 Task: Add Andalou Naturals Lavender Hand Cream to the cart.
Action: Mouse moved to (782, 295)
Screenshot: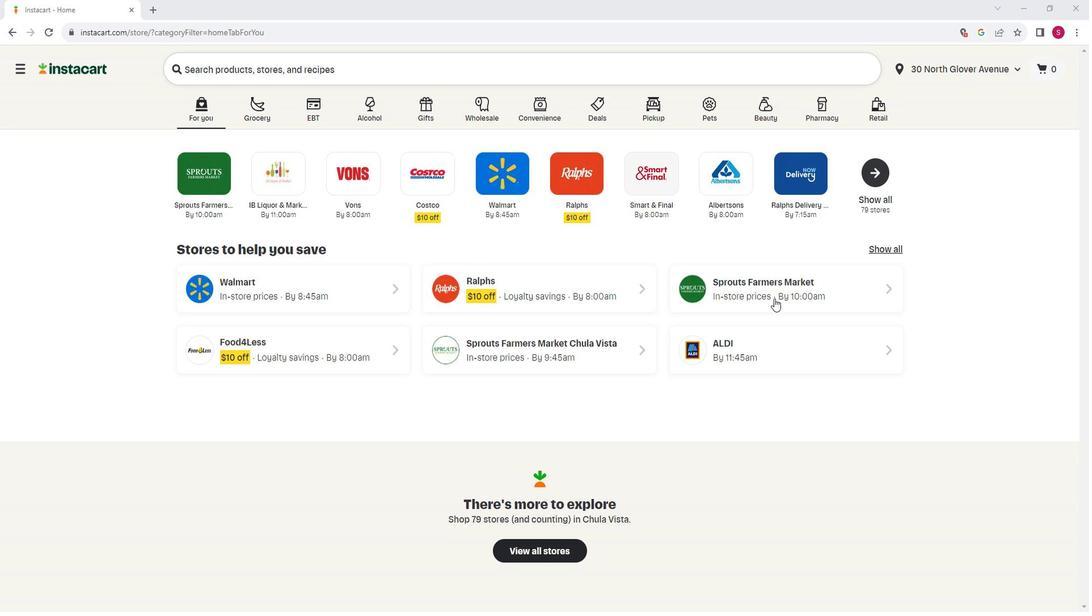
Action: Mouse pressed left at (782, 295)
Screenshot: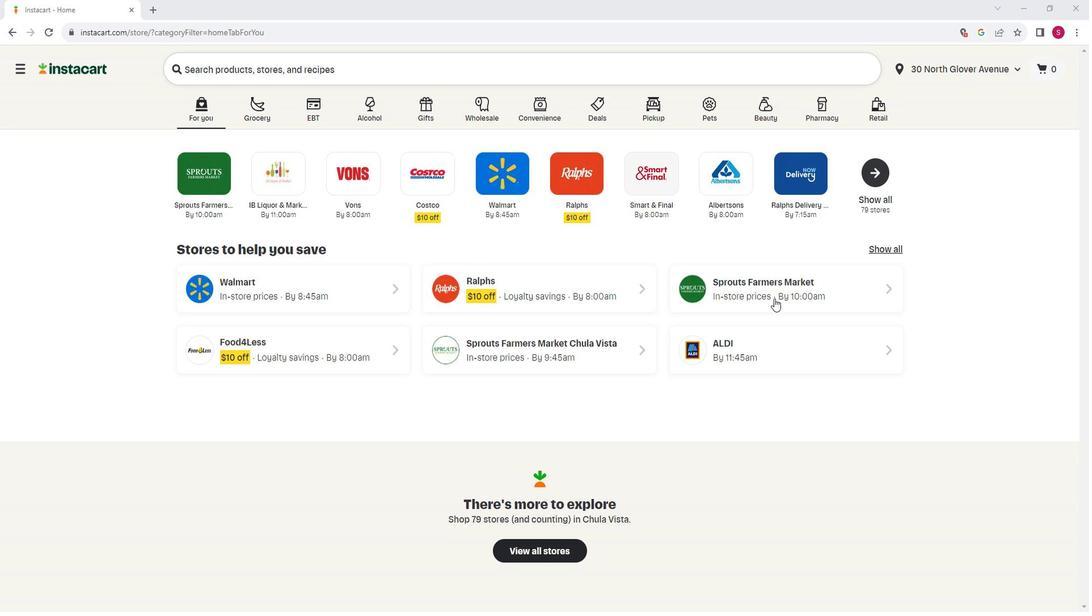 
Action: Mouse moved to (85, 328)
Screenshot: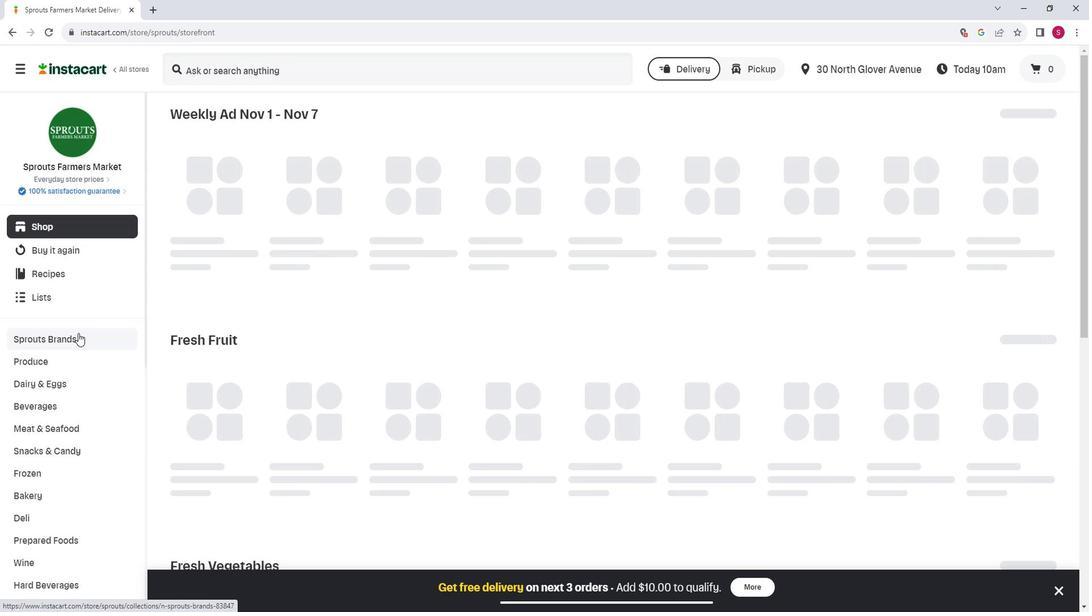 
Action: Mouse scrolled (85, 327) with delta (0, 0)
Screenshot: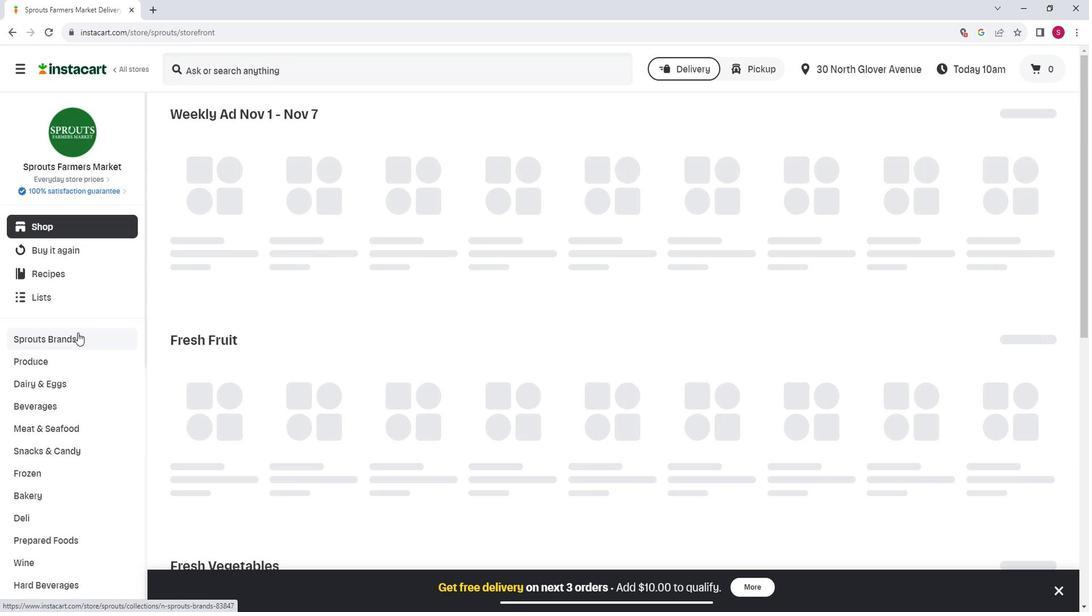 
Action: Mouse scrolled (85, 327) with delta (0, 0)
Screenshot: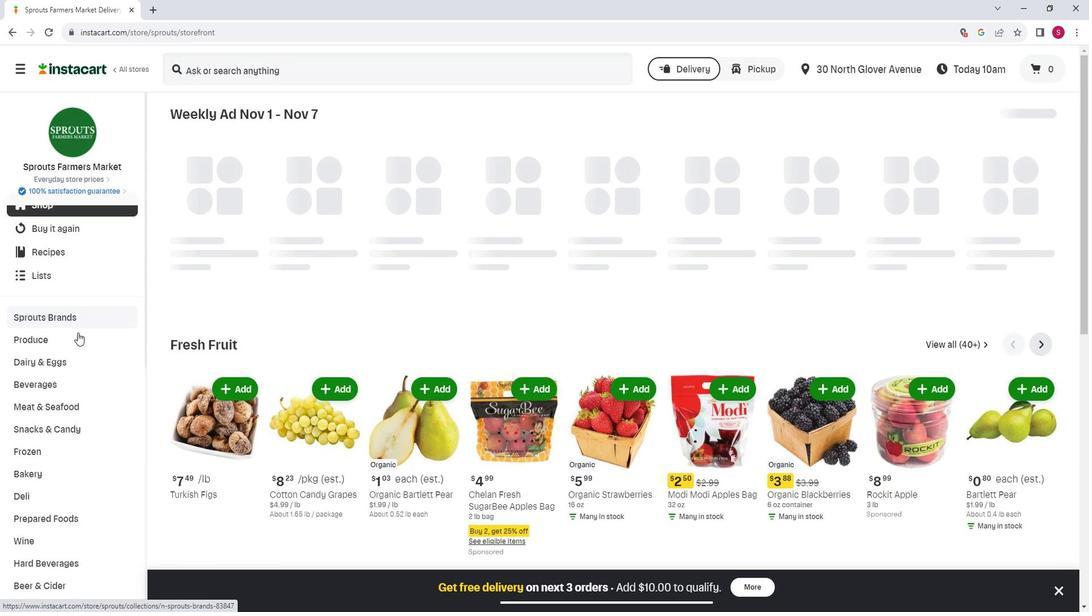 
Action: Mouse scrolled (85, 327) with delta (0, 0)
Screenshot: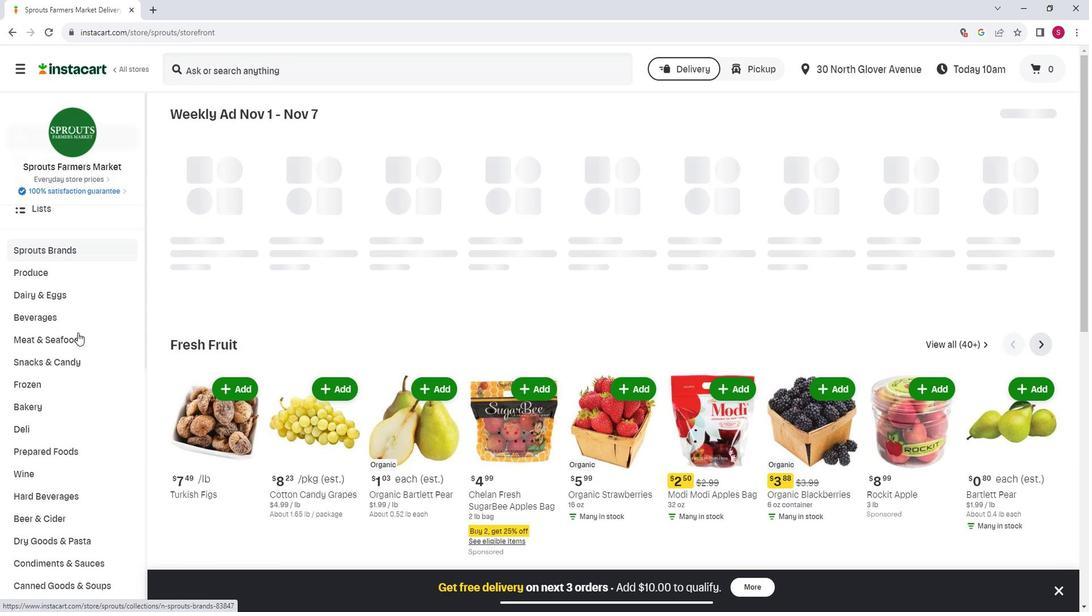 
Action: Mouse scrolled (85, 327) with delta (0, 0)
Screenshot: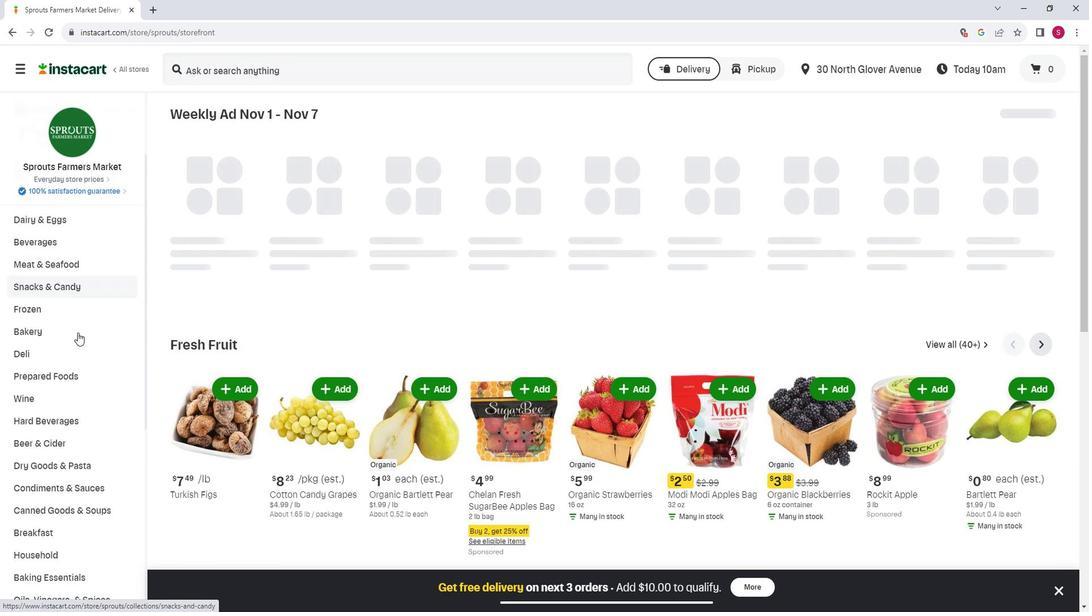 
Action: Mouse scrolled (85, 327) with delta (0, 0)
Screenshot: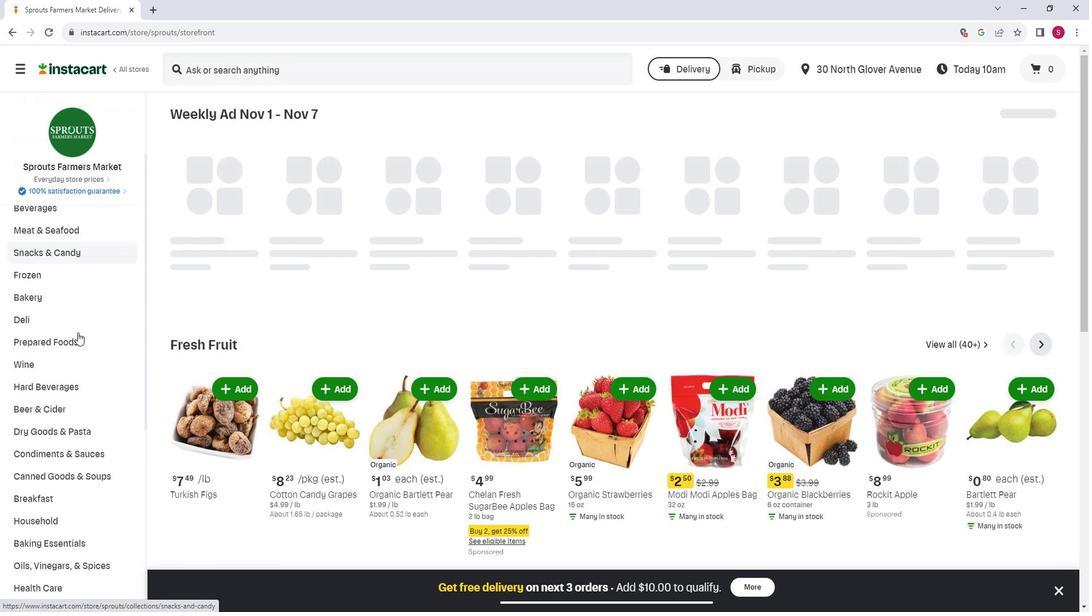 
Action: Mouse scrolled (85, 327) with delta (0, 0)
Screenshot: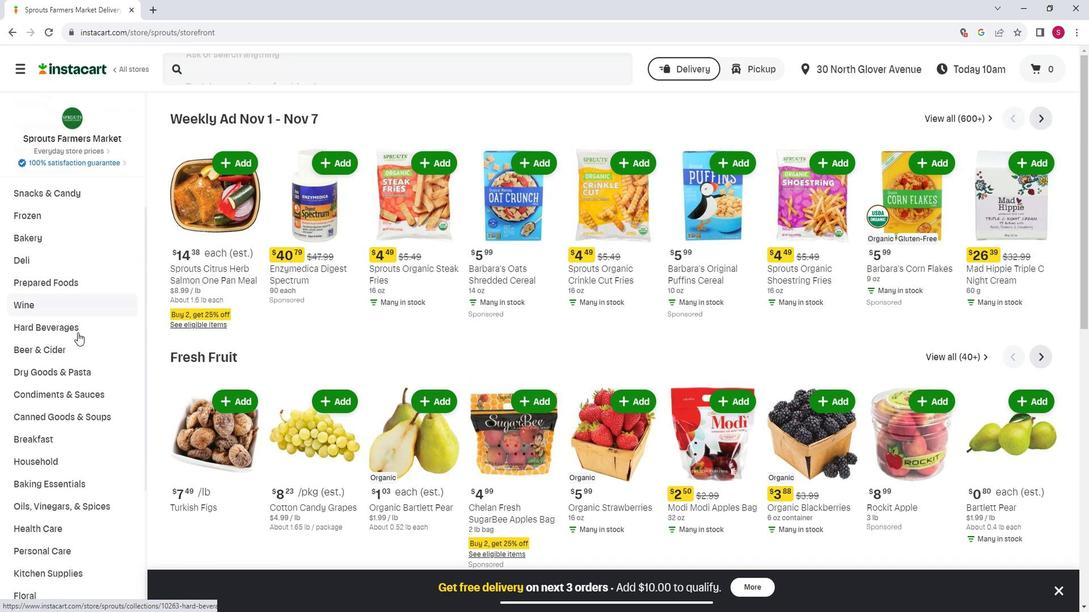 
Action: Mouse scrolled (85, 327) with delta (0, 0)
Screenshot: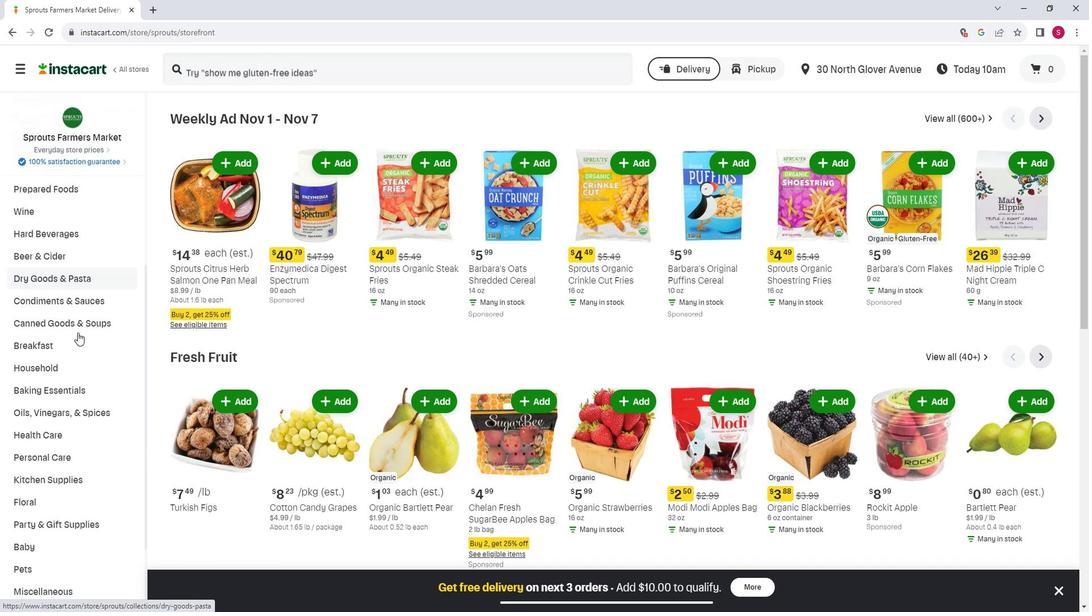 
Action: Mouse moved to (69, 393)
Screenshot: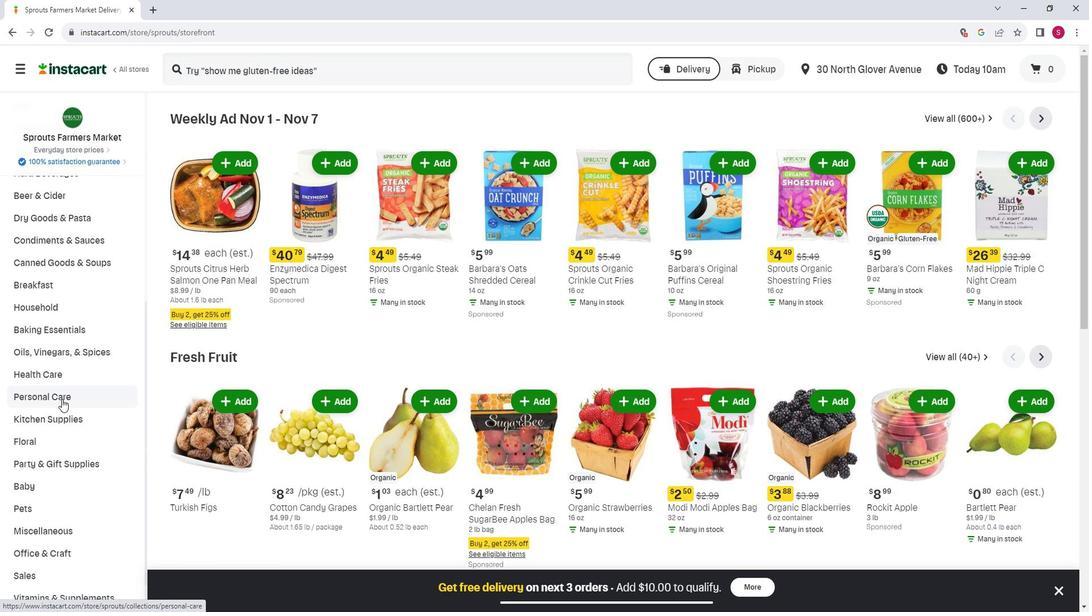 
Action: Mouse pressed left at (69, 393)
Screenshot: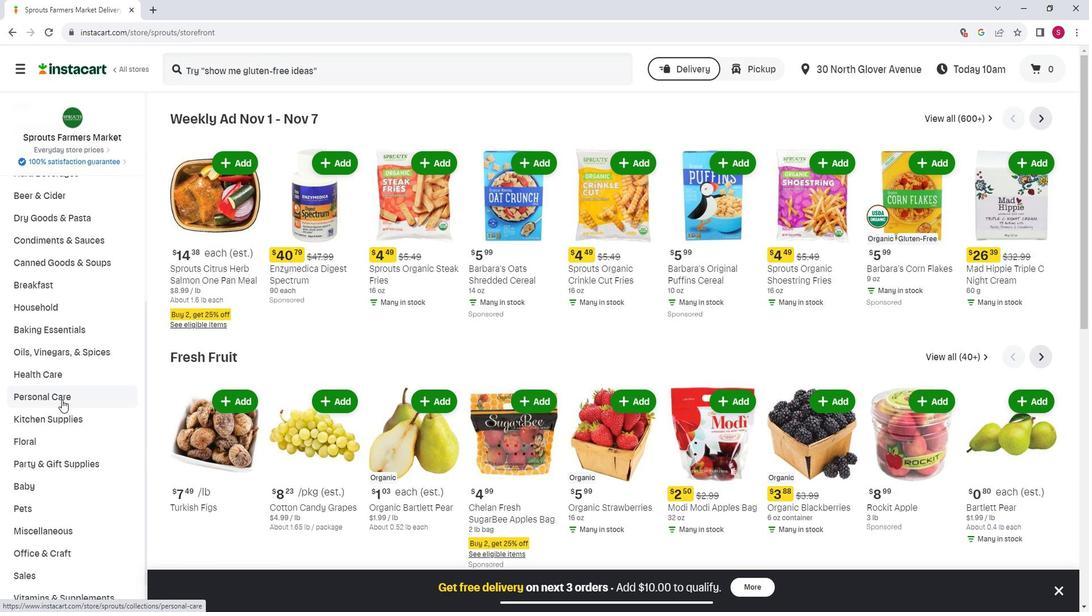 
Action: Mouse moved to (295, 153)
Screenshot: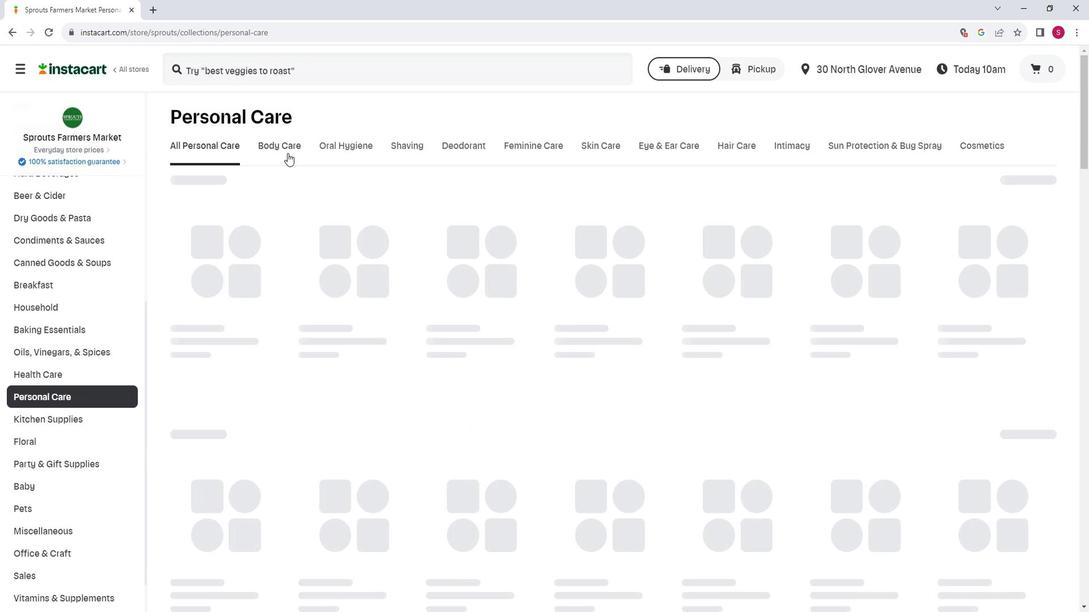
Action: Mouse pressed left at (295, 153)
Screenshot: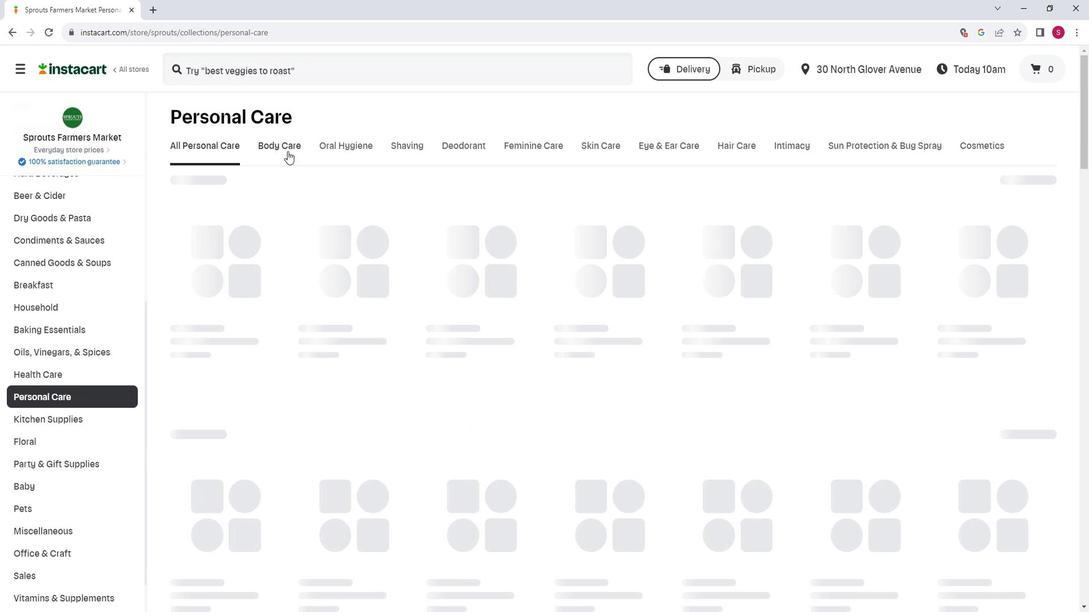 
Action: Mouse moved to (453, 198)
Screenshot: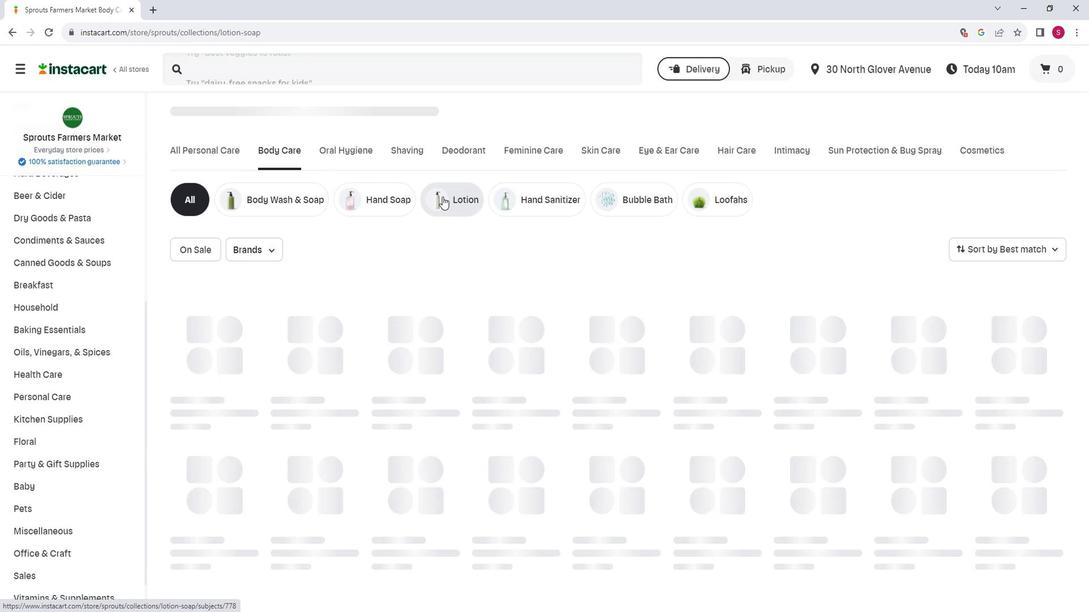 
Action: Mouse pressed left at (453, 198)
Screenshot: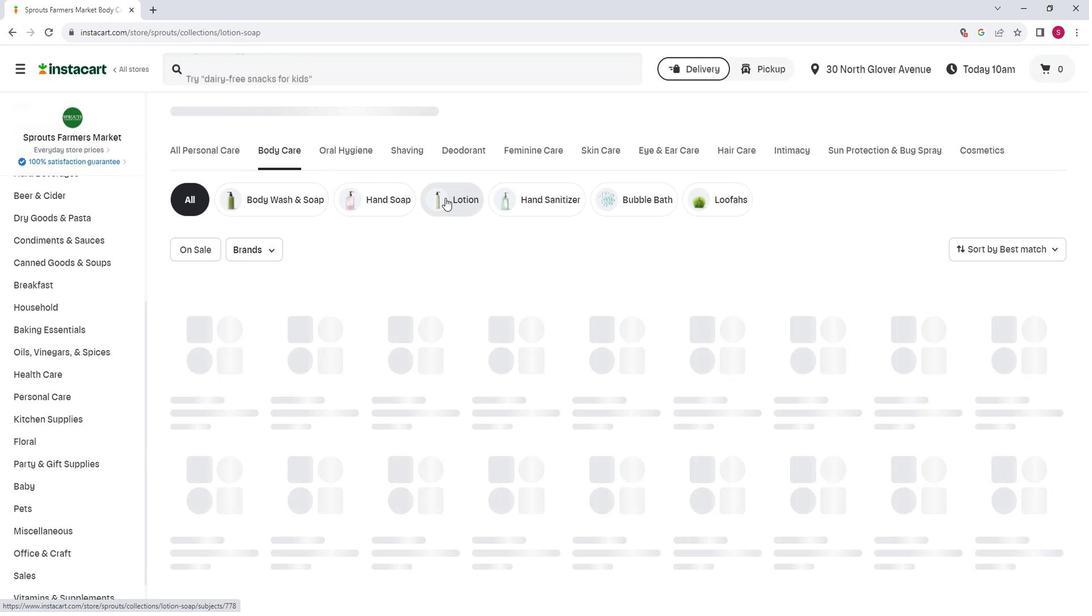 
Action: Mouse moved to (349, 74)
Screenshot: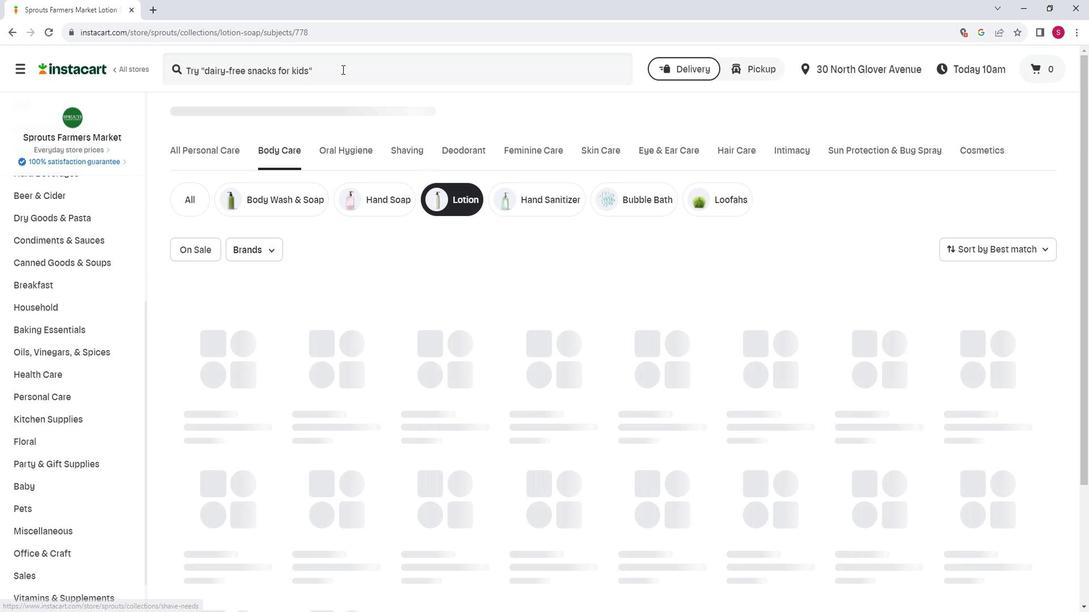 
Action: Mouse pressed left at (349, 74)
Screenshot: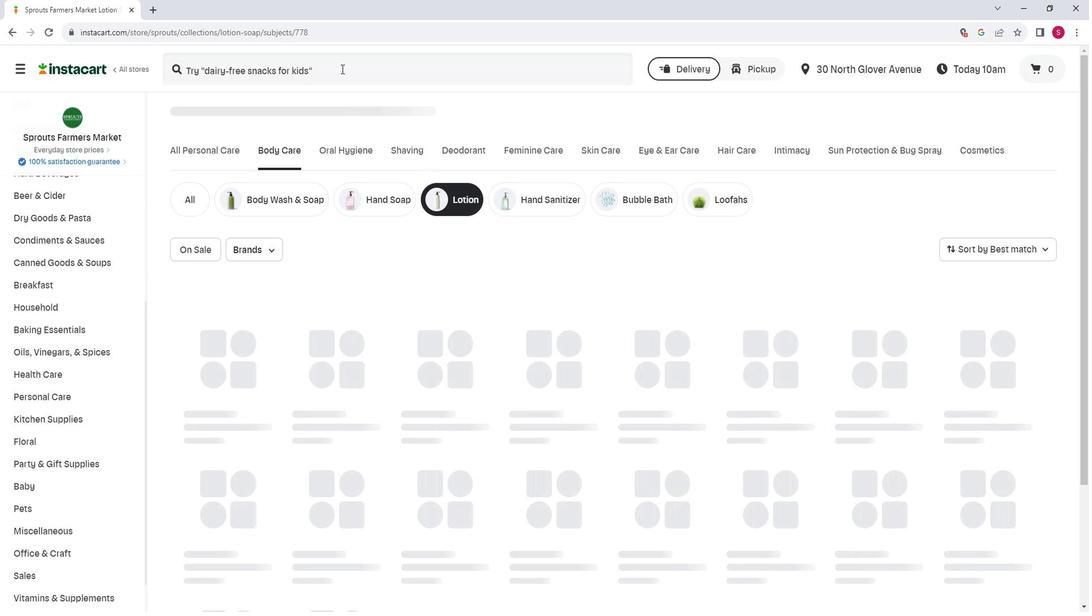 
Action: Mouse moved to (348, 74)
Screenshot: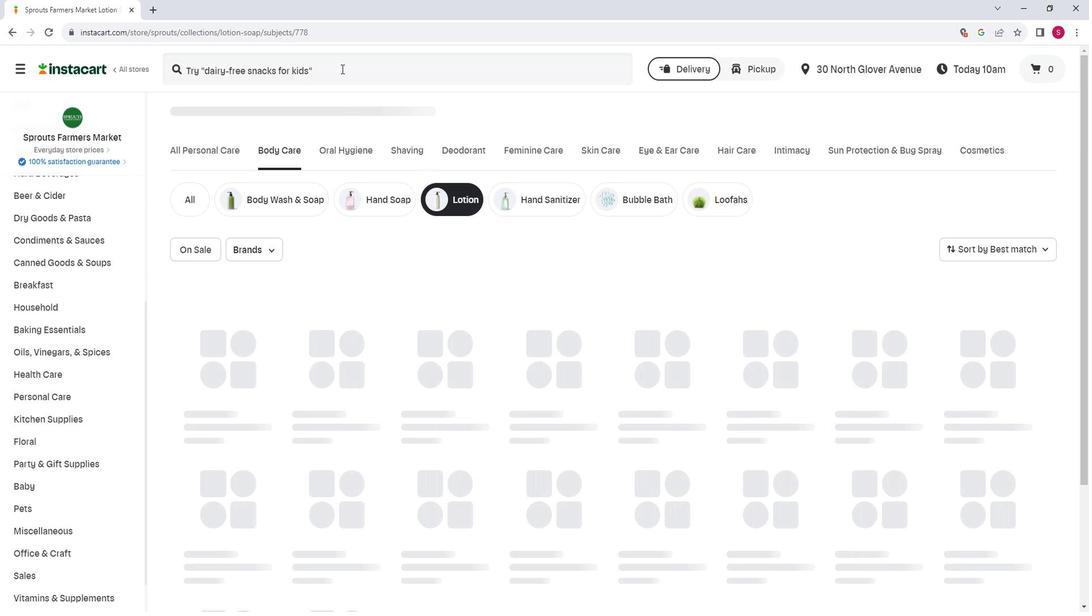 
Action: Key pressed <Key.shift>Andalou<Key.space><Key.shift>Naturals<Key.space><Key.shift><Key.shift>LAvender<Key.backspace><Key.backspace><Key.backspace><Key.backspace><Key.backspace><Key.backspace><Key.backspace>avender<Key.space><Key.shift><Key.shift>Hand<Key.space><Key.shift>Cream<Key.enter>
Screenshot: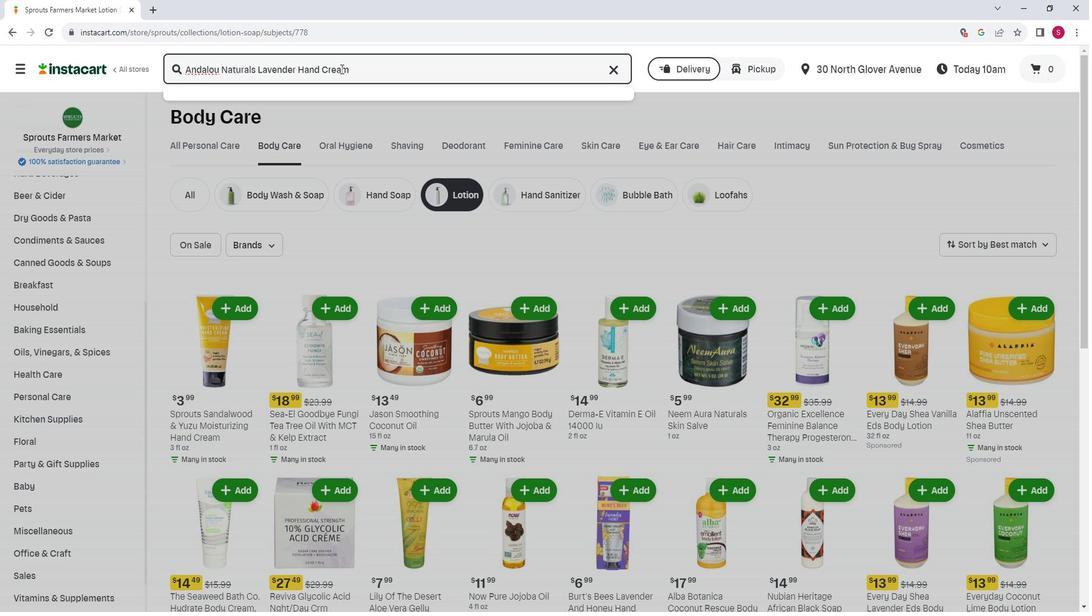 
Action: Mouse moved to (179, 190)
Screenshot: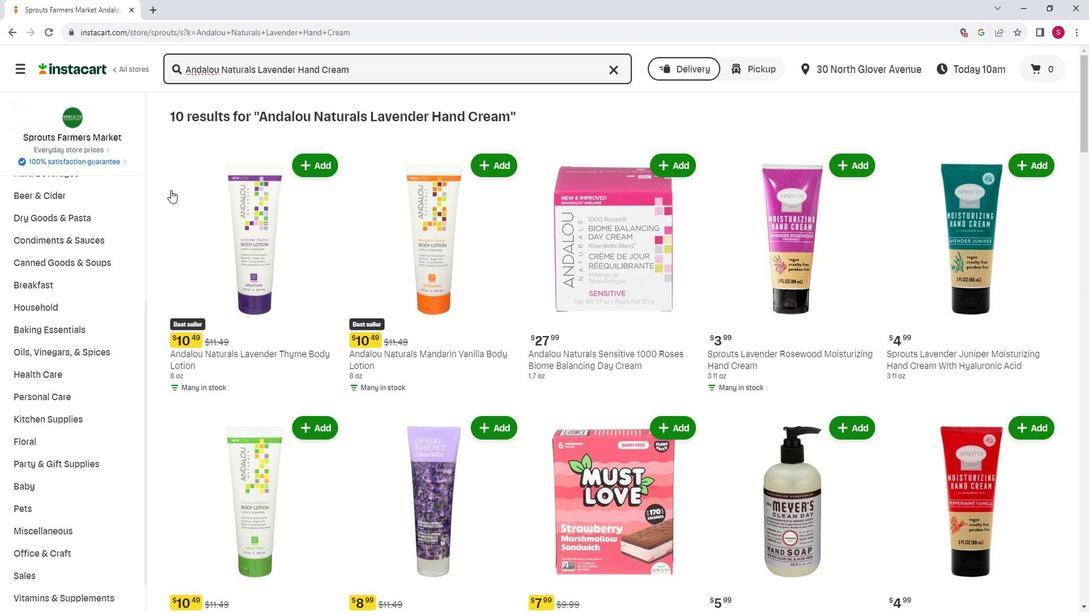 
Action: Mouse scrolled (179, 189) with delta (0, 0)
Screenshot: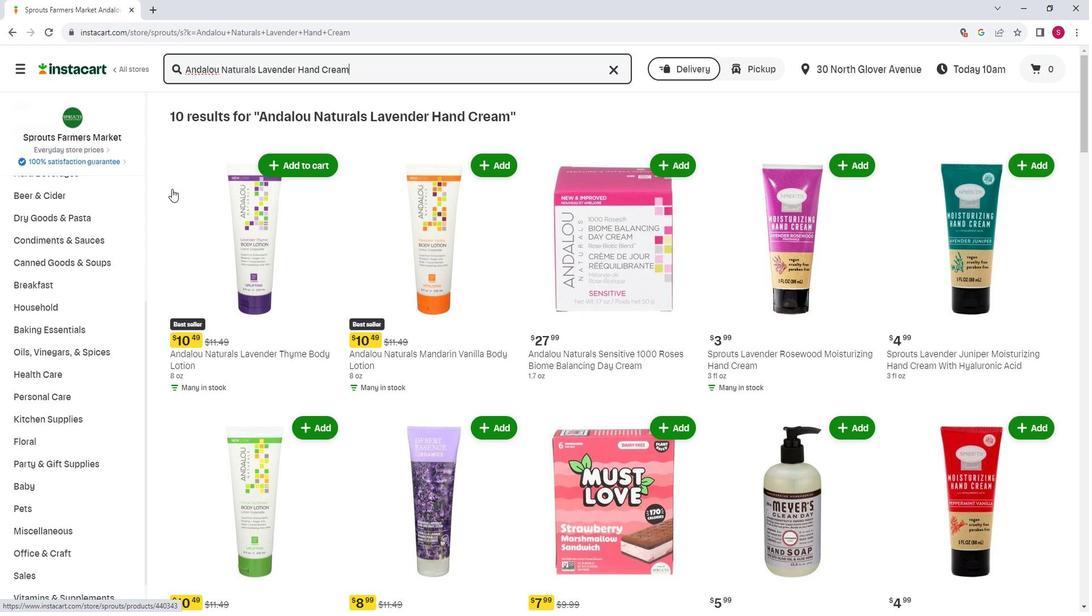 
Action: Mouse moved to (179, 190)
Screenshot: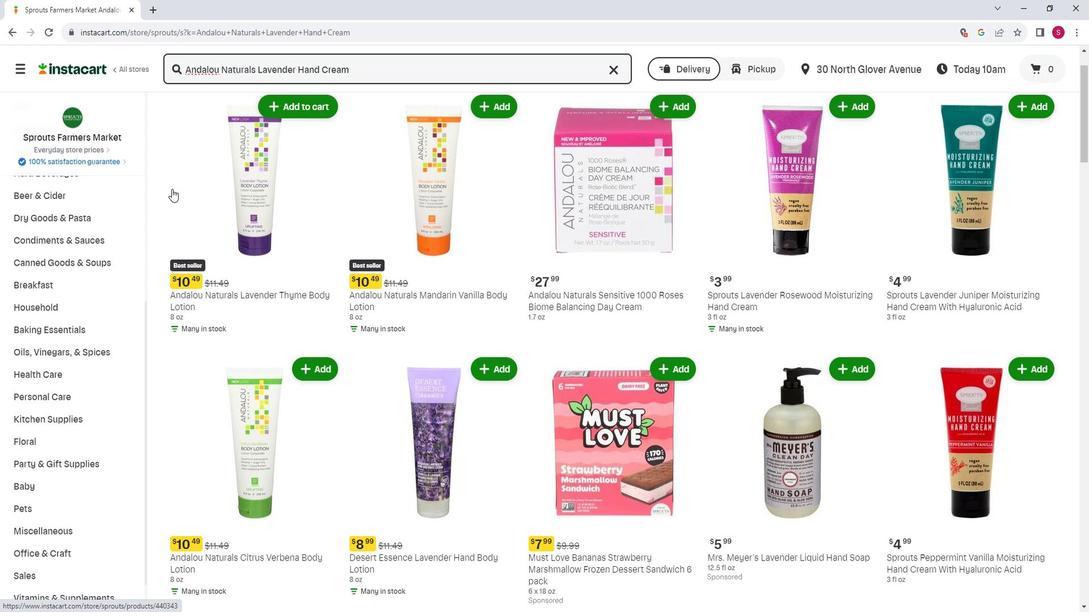 
Action: Mouse scrolled (179, 189) with delta (0, 0)
Screenshot: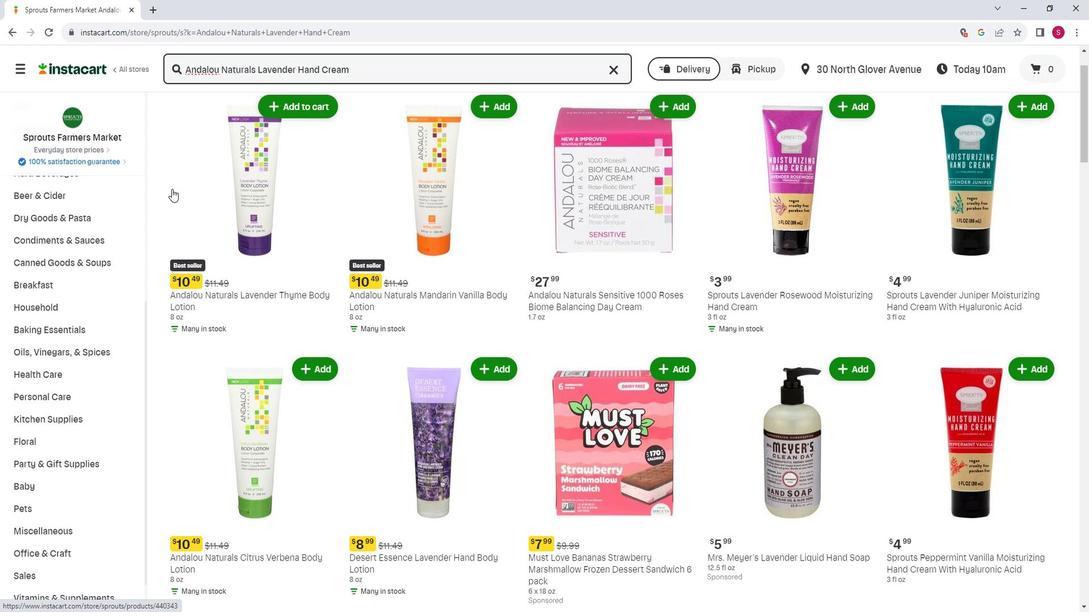 
Action: Mouse moved to (179, 189)
Screenshot: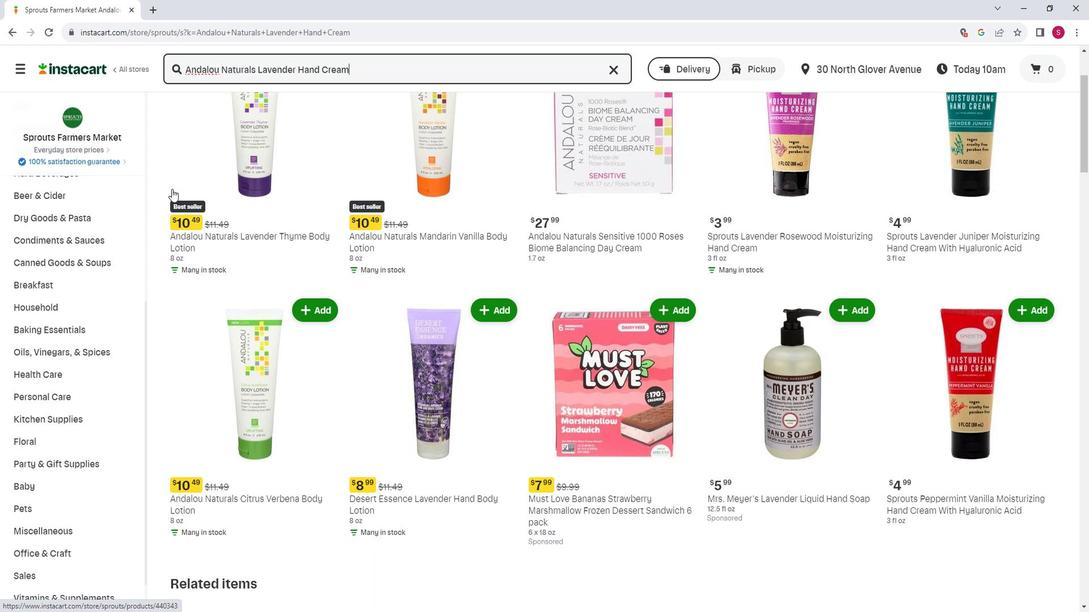 
Action: Mouse scrolled (179, 188) with delta (0, 0)
Screenshot: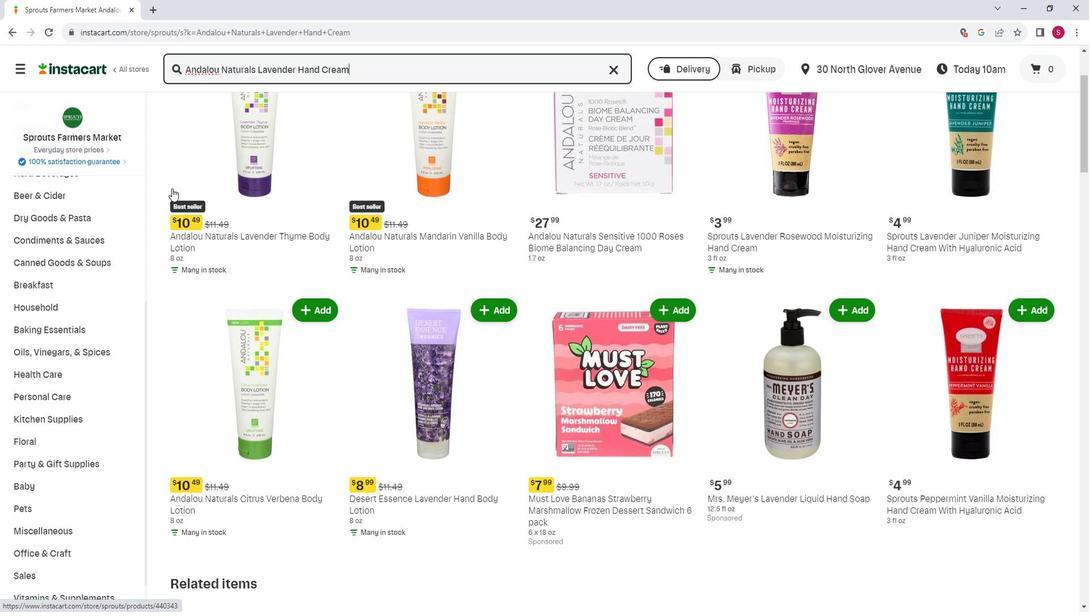 
Action: Mouse moved to (178, 189)
Screenshot: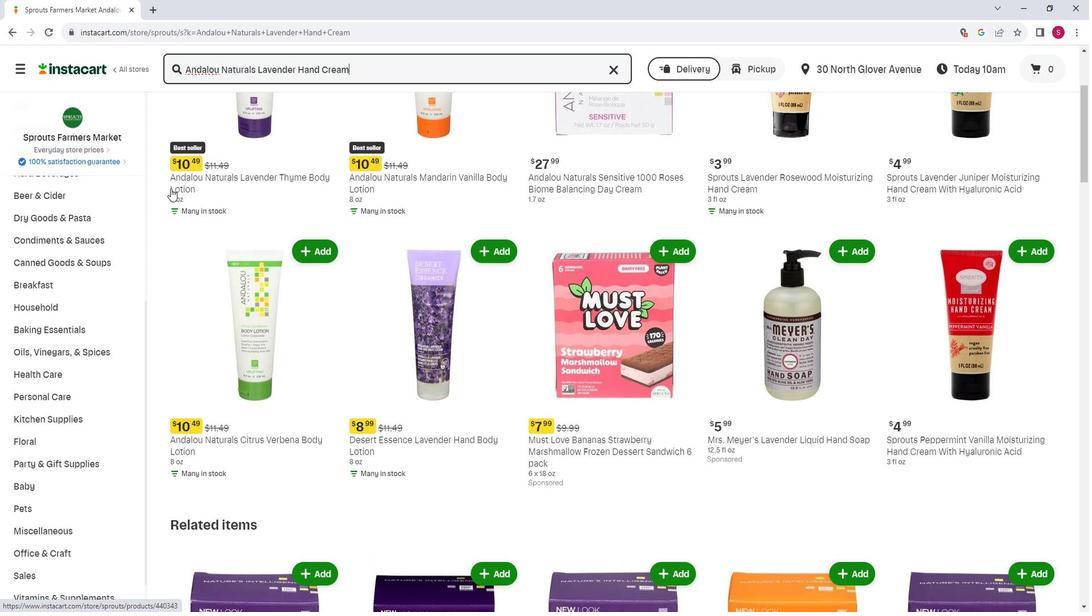 
Action: Mouse scrolled (178, 188) with delta (0, 0)
Screenshot: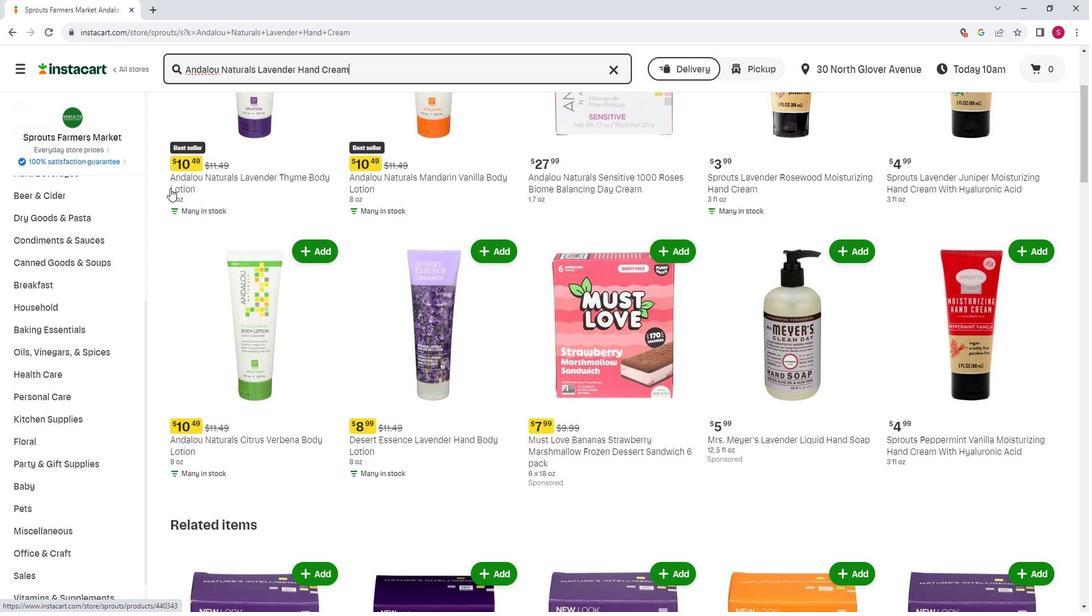 
Action: Mouse moved to (173, 190)
Screenshot: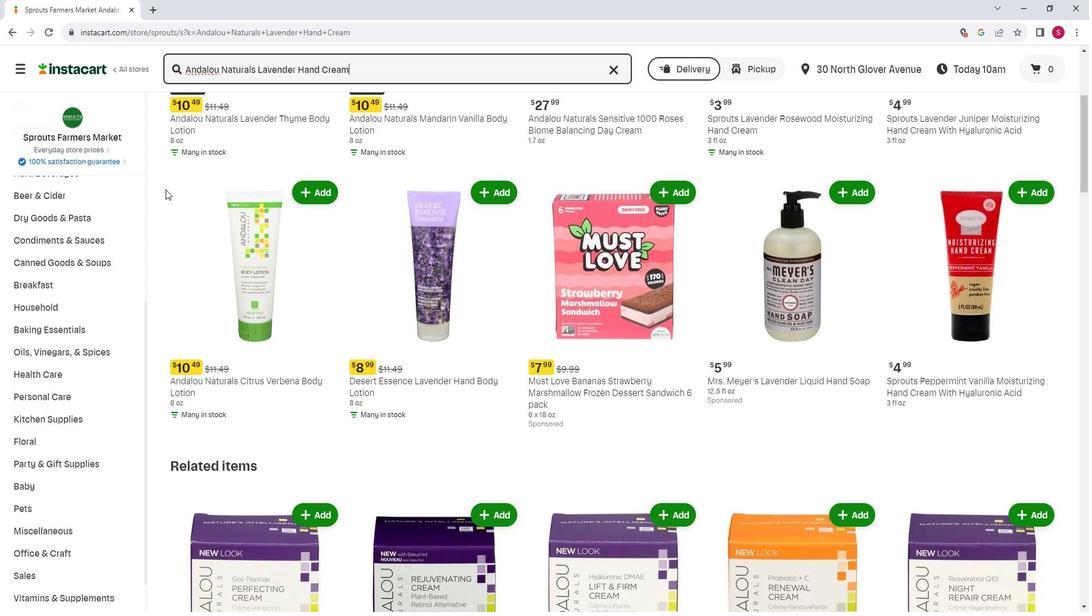 
Action: Mouse scrolled (173, 190) with delta (0, 0)
Screenshot: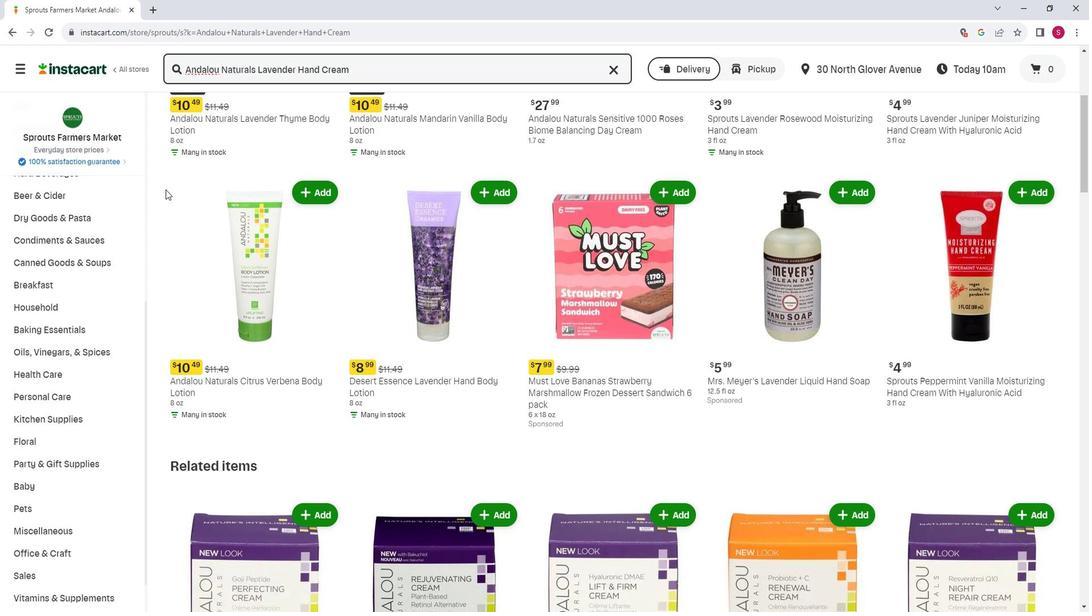 
Action: Mouse moved to (173, 191)
Screenshot: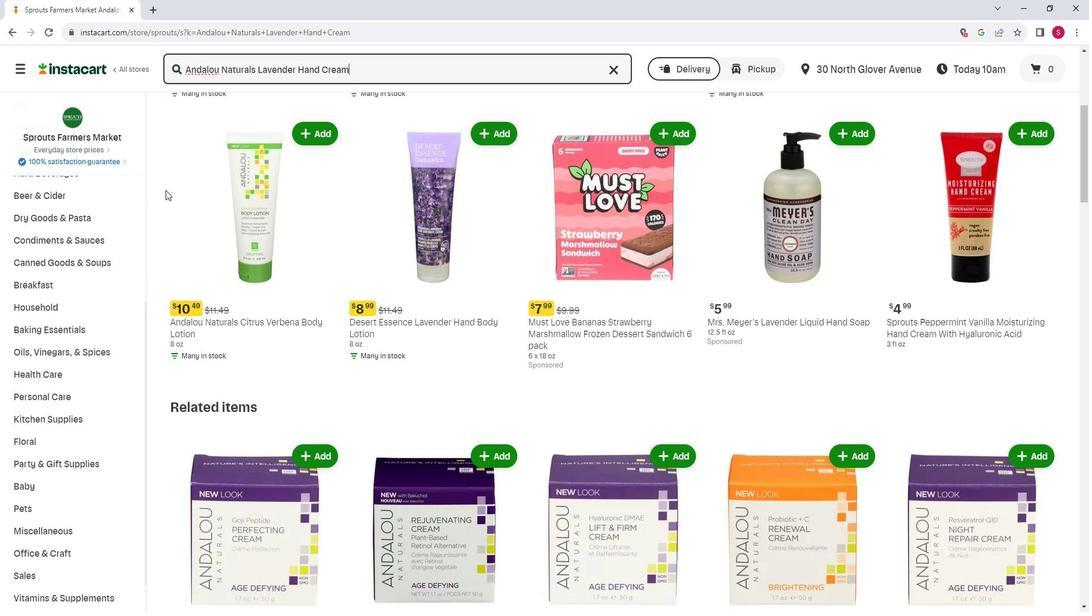 
Action: Mouse scrolled (173, 190) with delta (0, 0)
Screenshot: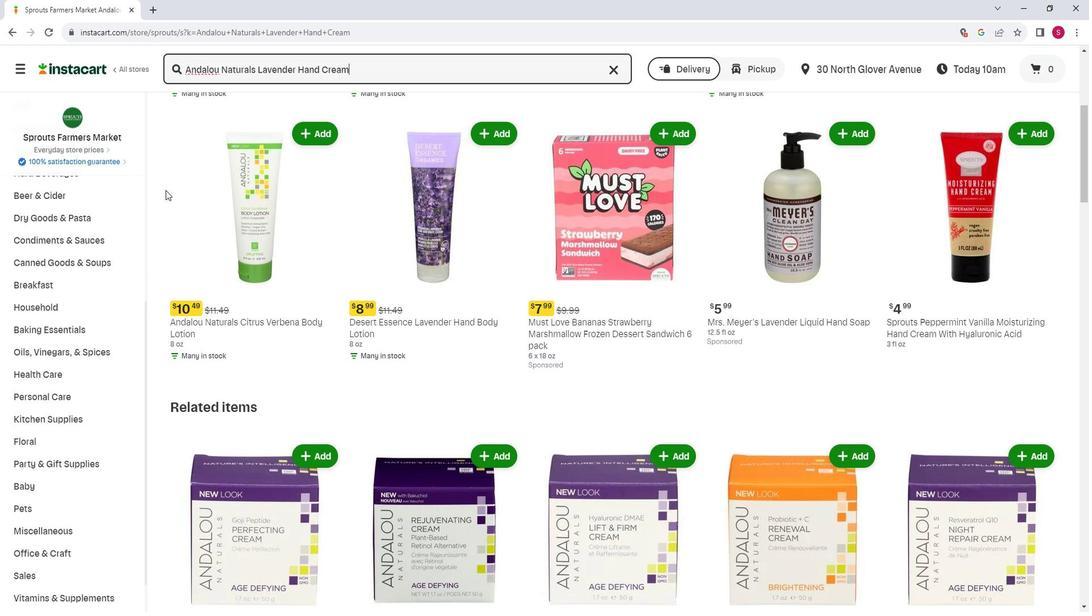 
Action: Mouse scrolled (173, 190) with delta (0, 0)
Screenshot: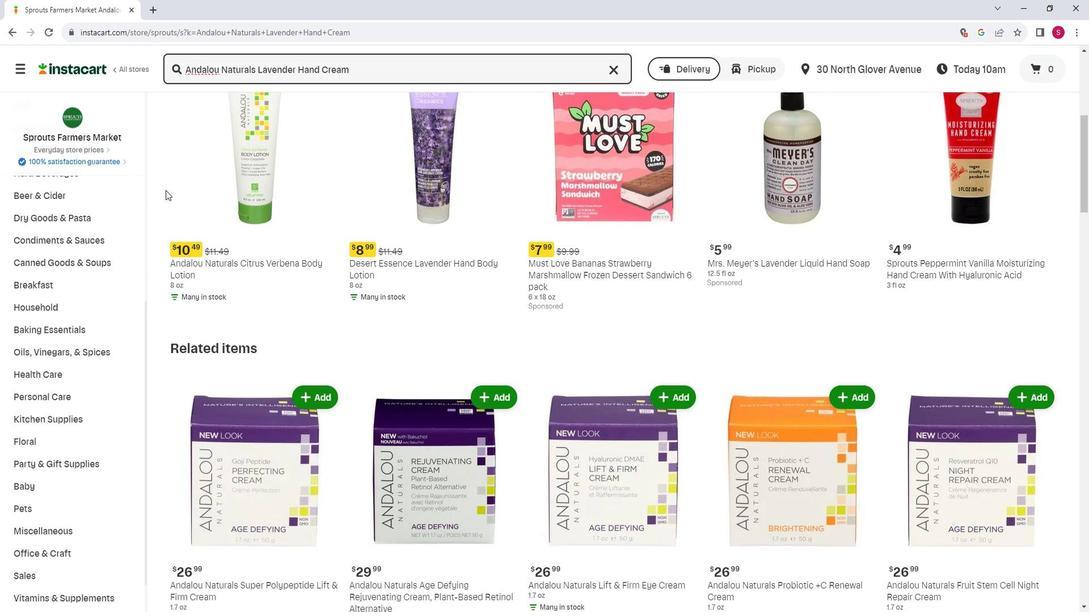 
Action: Mouse moved to (173, 191)
Screenshot: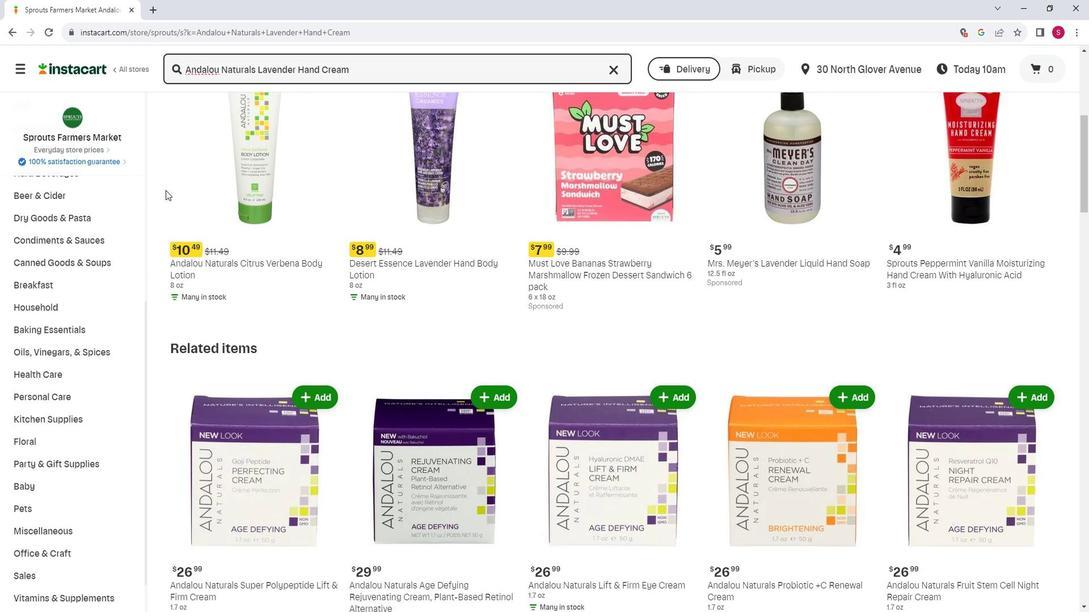 
Action: Mouse scrolled (173, 191) with delta (0, 0)
Screenshot: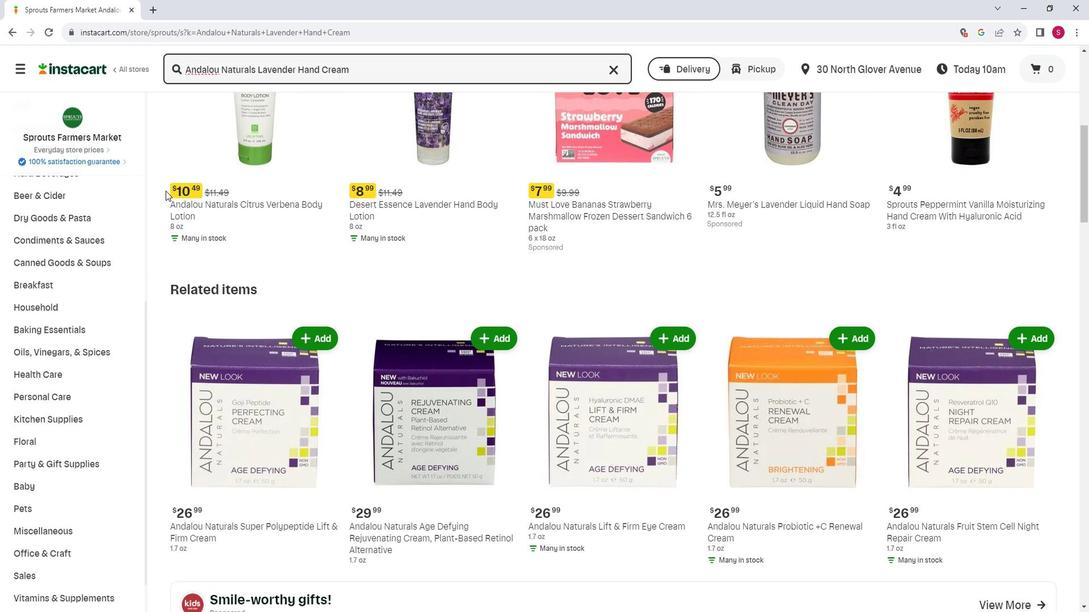 
Action: Mouse moved to (173, 191)
Screenshot: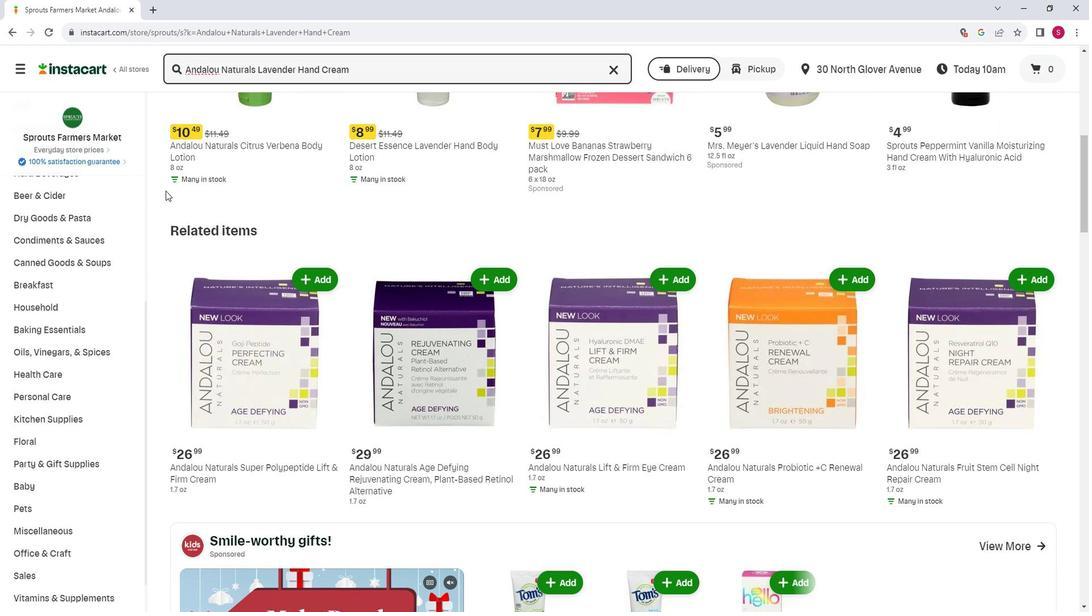
Action: Mouse scrolled (173, 191) with delta (0, 0)
Screenshot: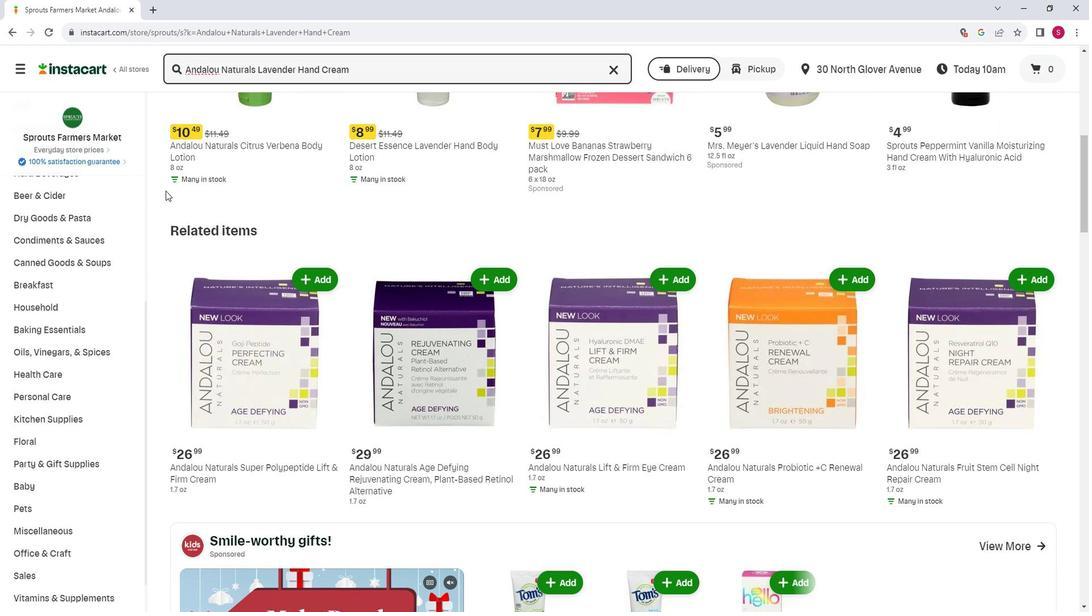 
Action: Mouse scrolled (173, 191) with delta (0, 0)
Screenshot: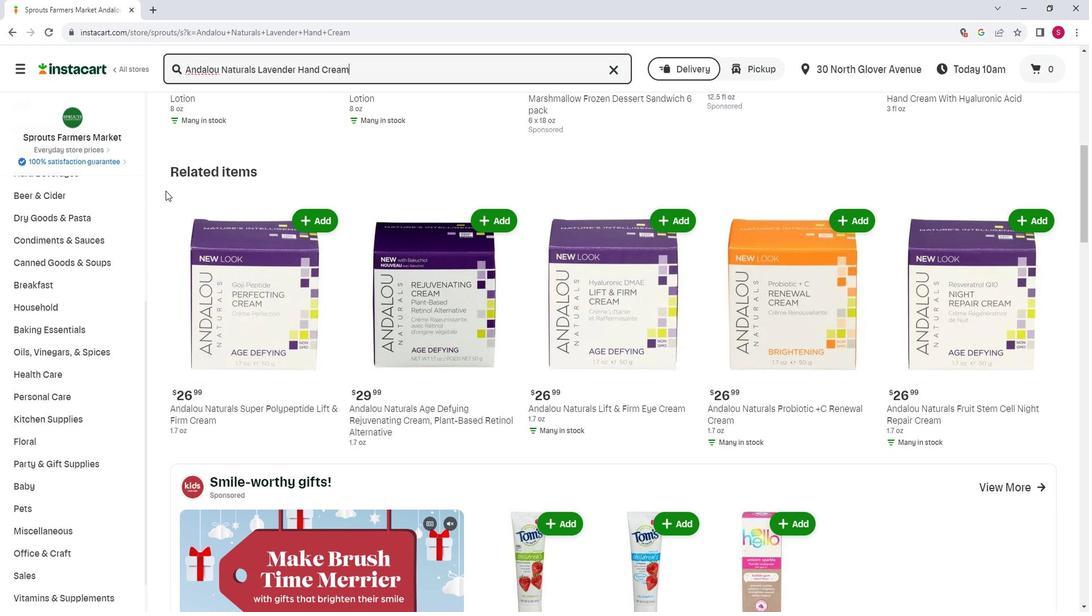 
Action: Mouse moved to (173, 191)
Screenshot: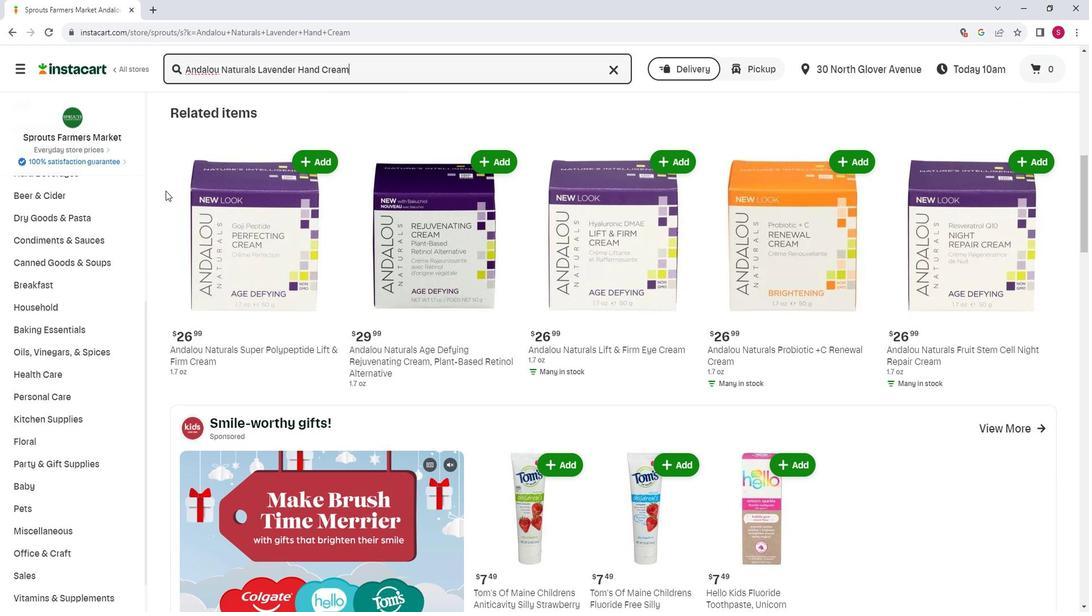 
Action: Mouse scrolled (173, 191) with delta (0, 0)
Screenshot: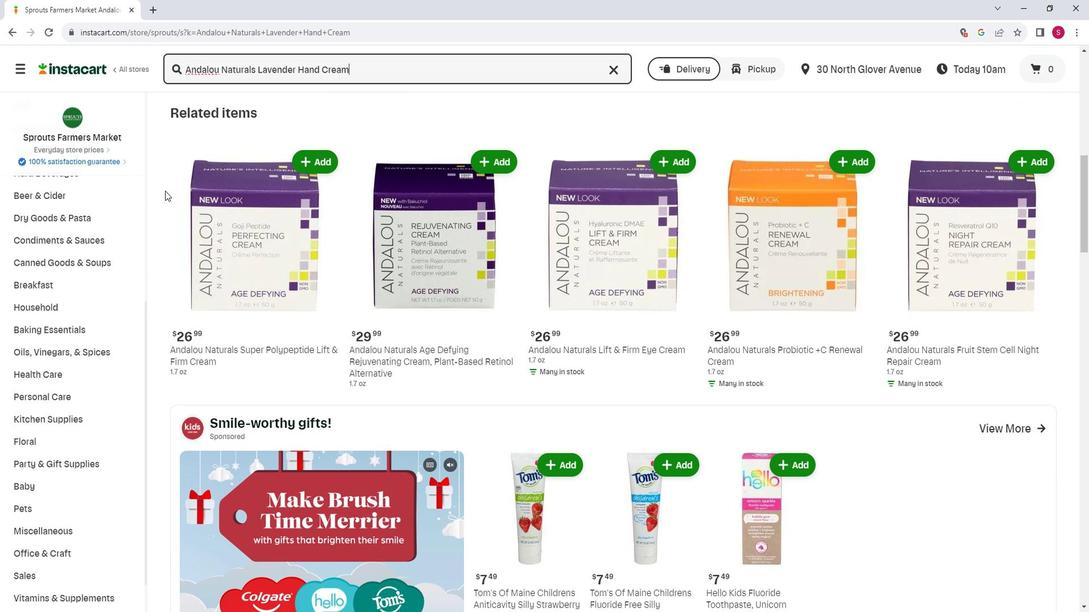 
Action: Mouse moved to (172, 192)
Screenshot: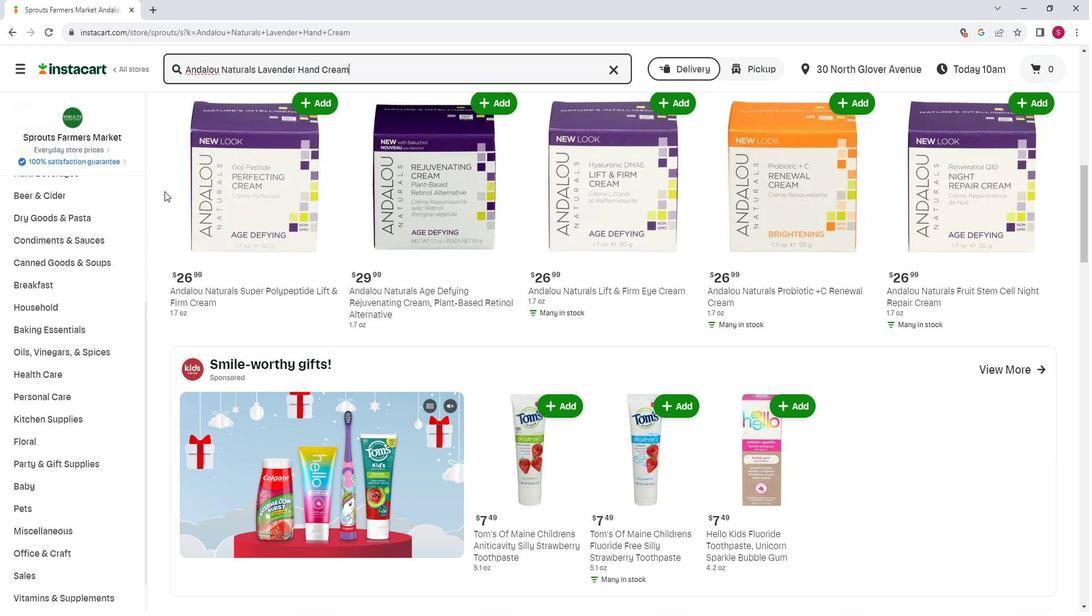 
Action: Mouse scrolled (172, 191) with delta (0, 0)
Screenshot: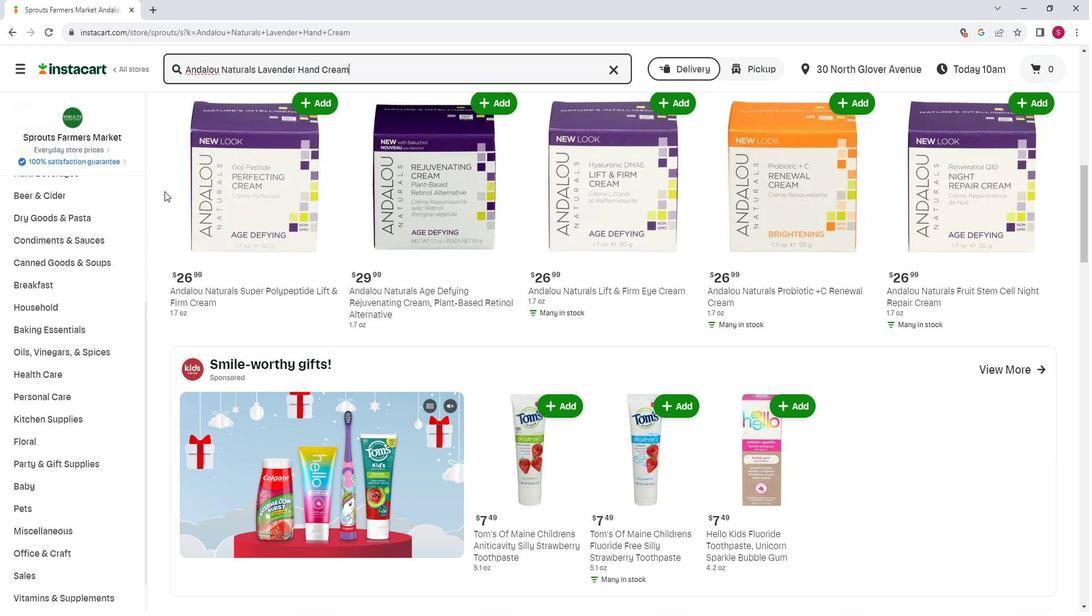 
Action: Mouse moved to (172, 192)
Screenshot: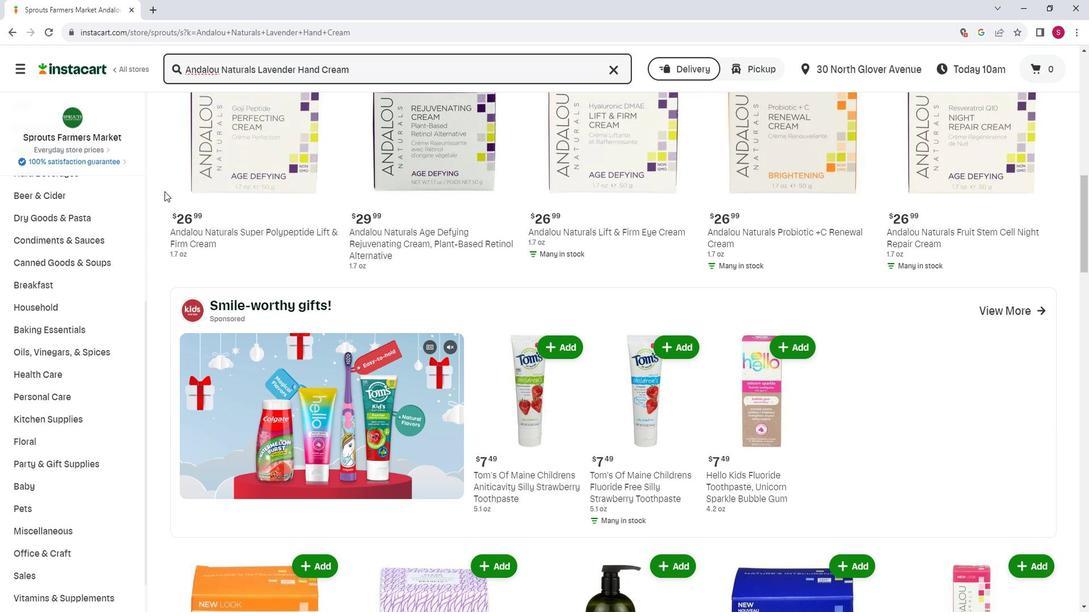 
Action: Mouse scrolled (172, 191) with delta (0, 0)
Screenshot: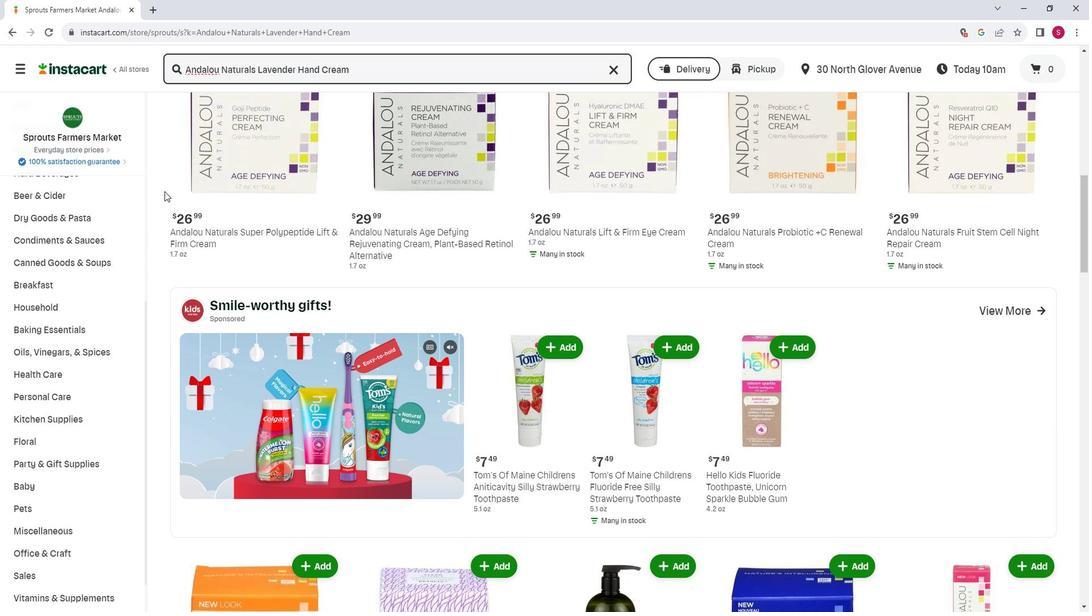 
Action: Mouse moved to (171, 192)
Screenshot: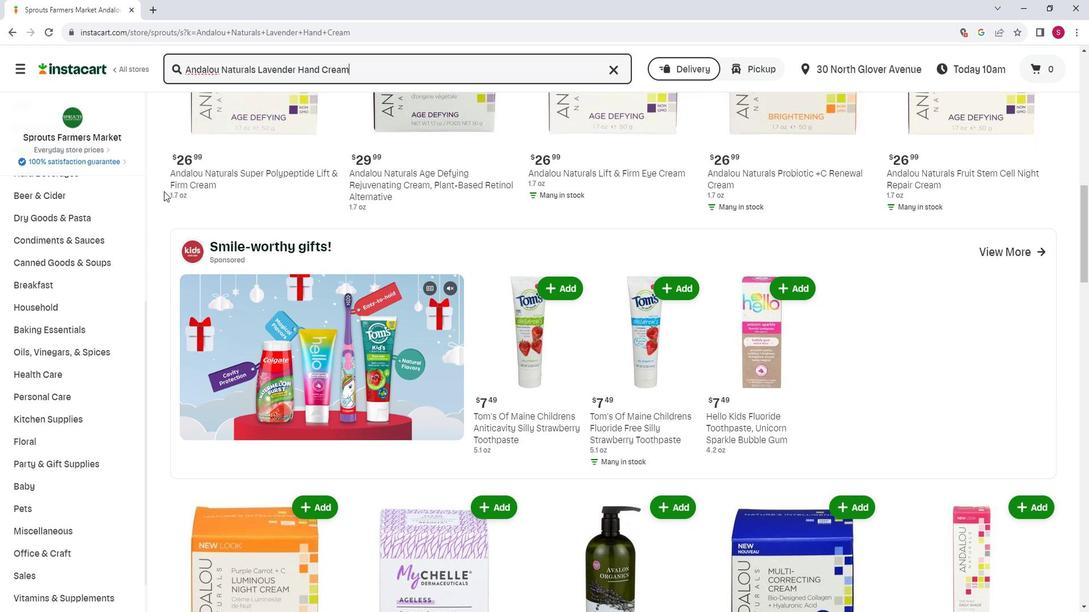 
Action: Mouse scrolled (171, 191) with delta (0, 0)
Screenshot: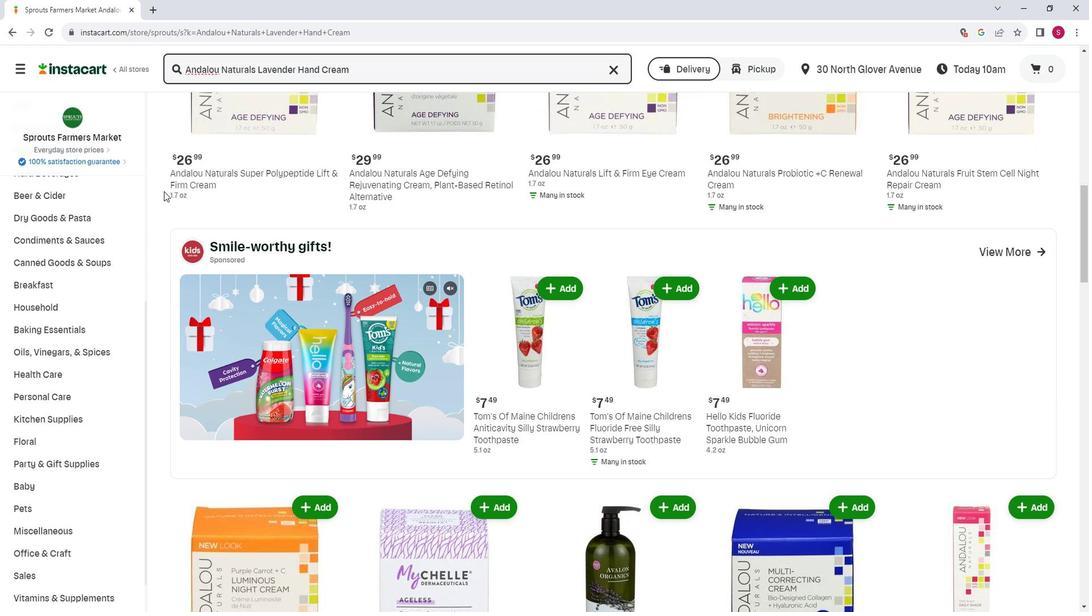 
Action: Mouse scrolled (171, 191) with delta (0, 0)
Screenshot: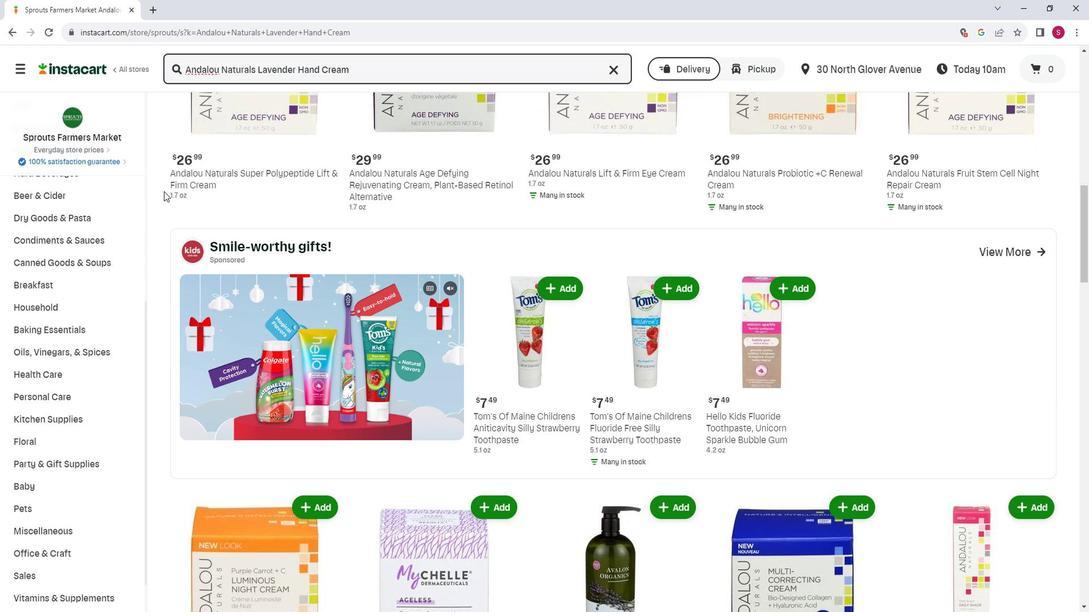 
Action: Mouse scrolled (171, 191) with delta (0, 0)
Screenshot: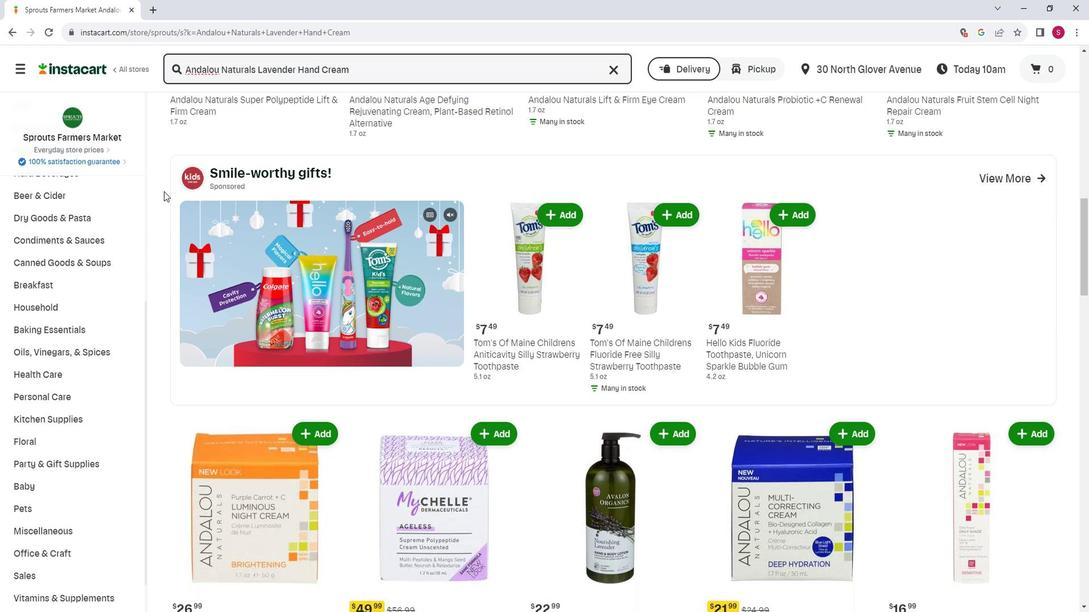 
Action: Mouse moved to (165, 192)
Screenshot: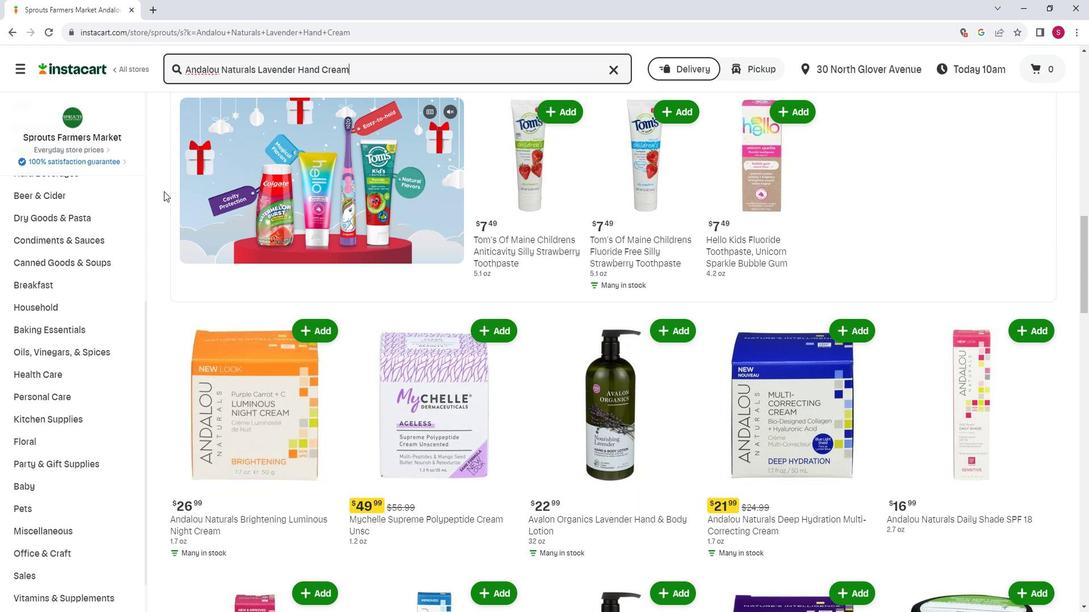 
